 Task: Create a sub task Design and Implement Solution for the task  Implement a new cloud-based logistics management system for a company in the project ApprisePro , assign it to team member softage.5@softage.net and update the status of the sub task to  Completed , set the priority of the sub task to High
Action: Mouse moved to (520, 210)
Screenshot: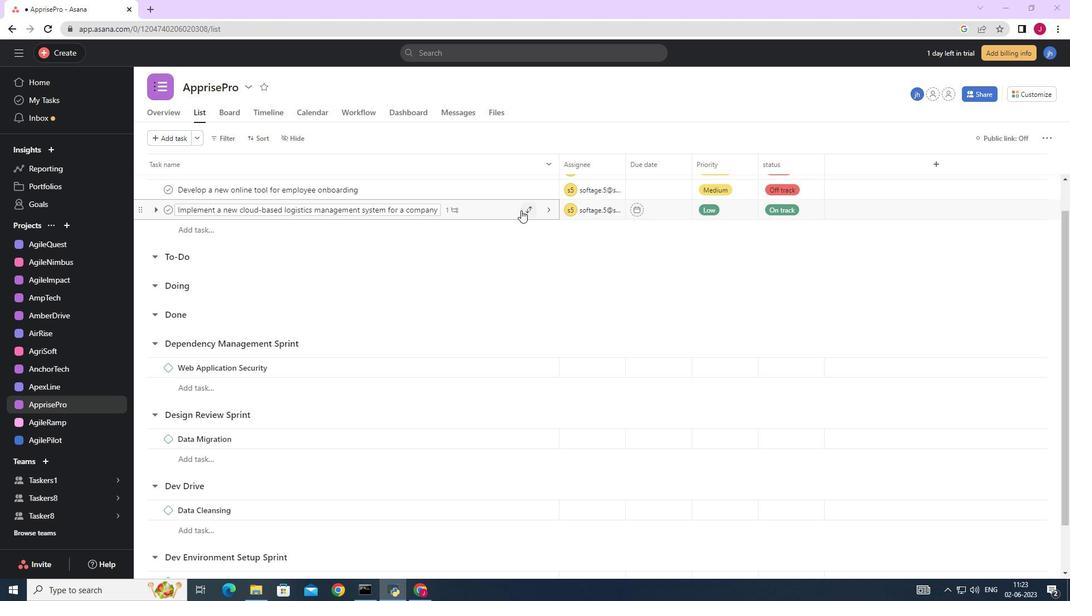 
Action: Mouse pressed left at (520, 210)
Screenshot: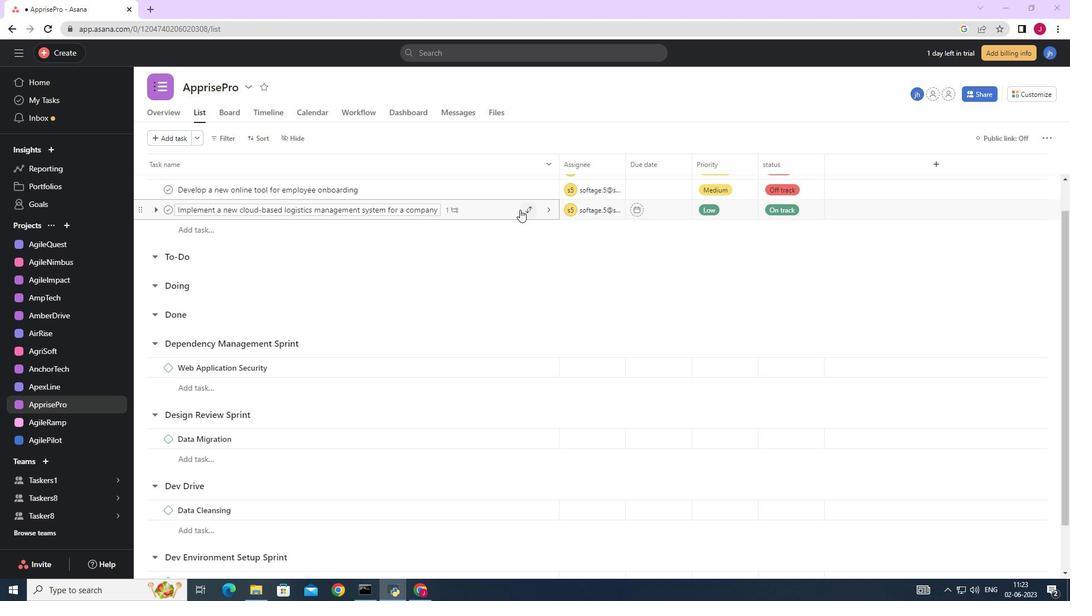 
Action: Mouse moved to (855, 331)
Screenshot: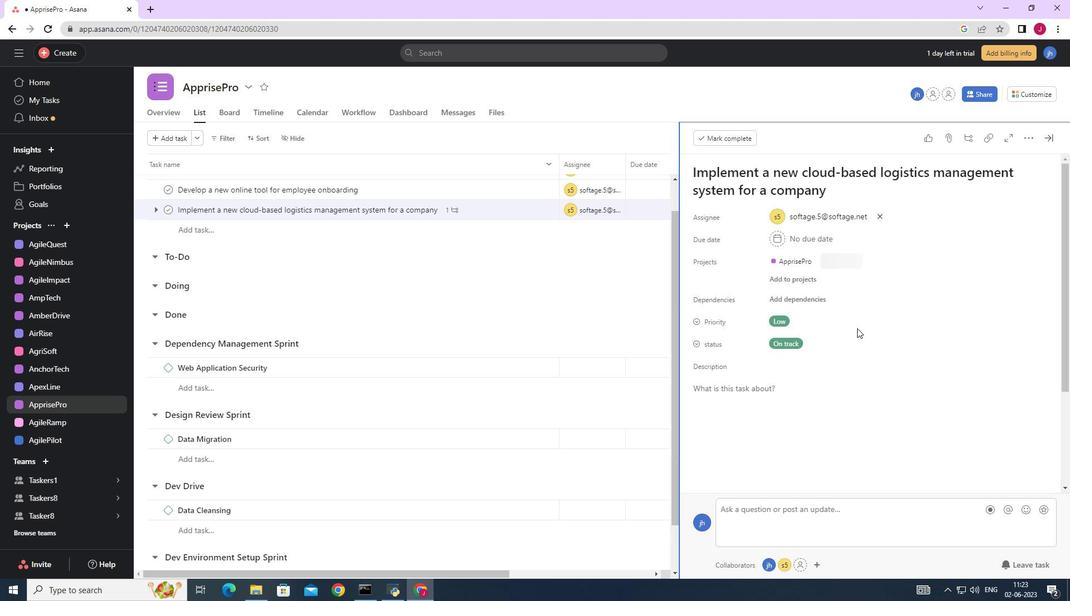 
Action: Mouse scrolled (855, 330) with delta (0, 0)
Screenshot: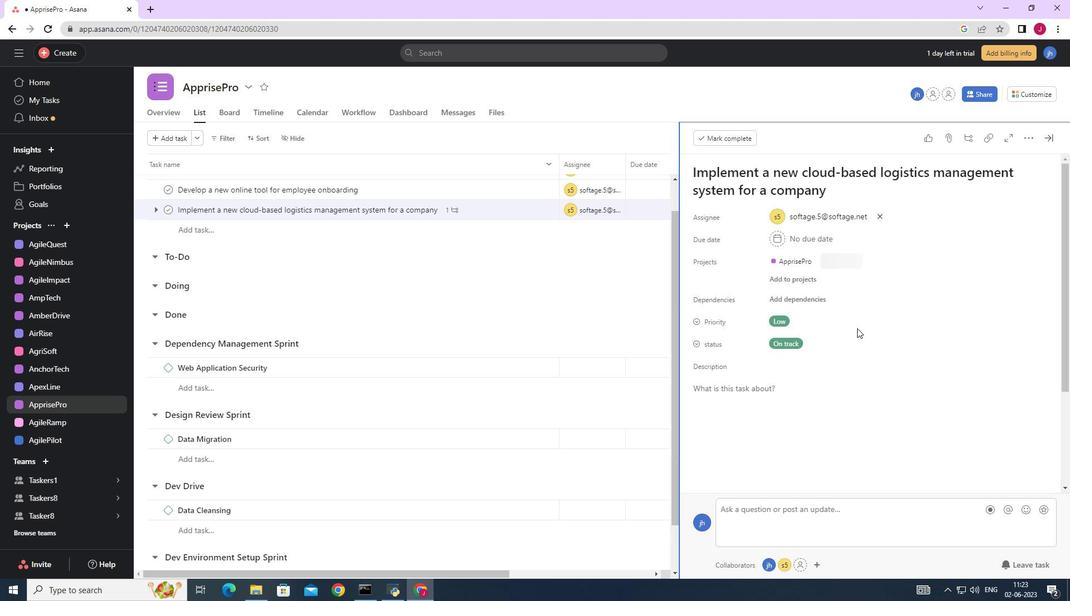 
Action: Mouse moved to (855, 331)
Screenshot: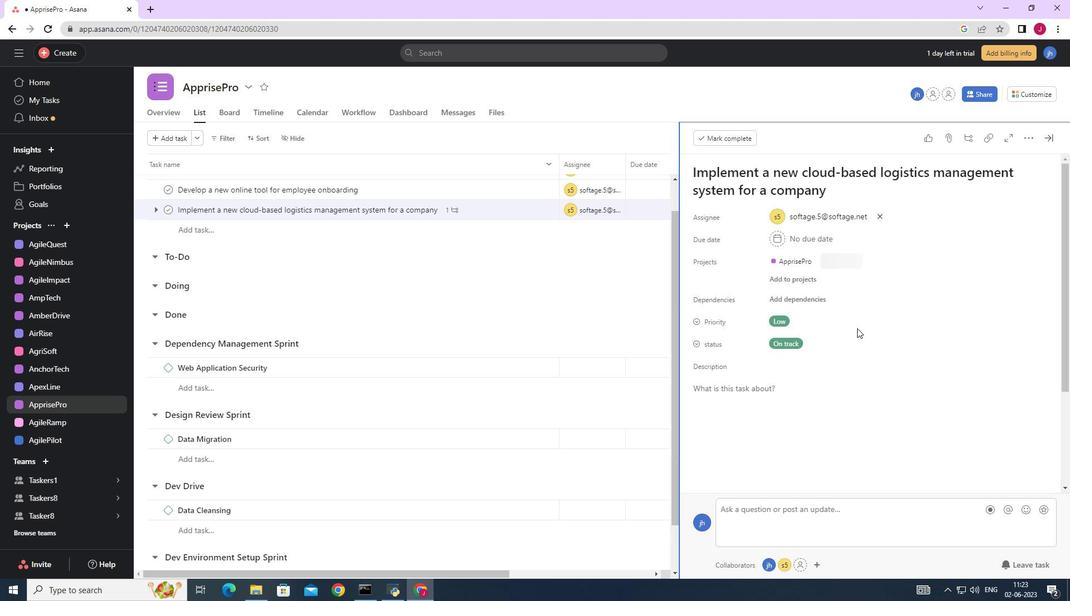 
Action: Mouse scrolled (855, 331) with delta (0, 0)
Screenshot: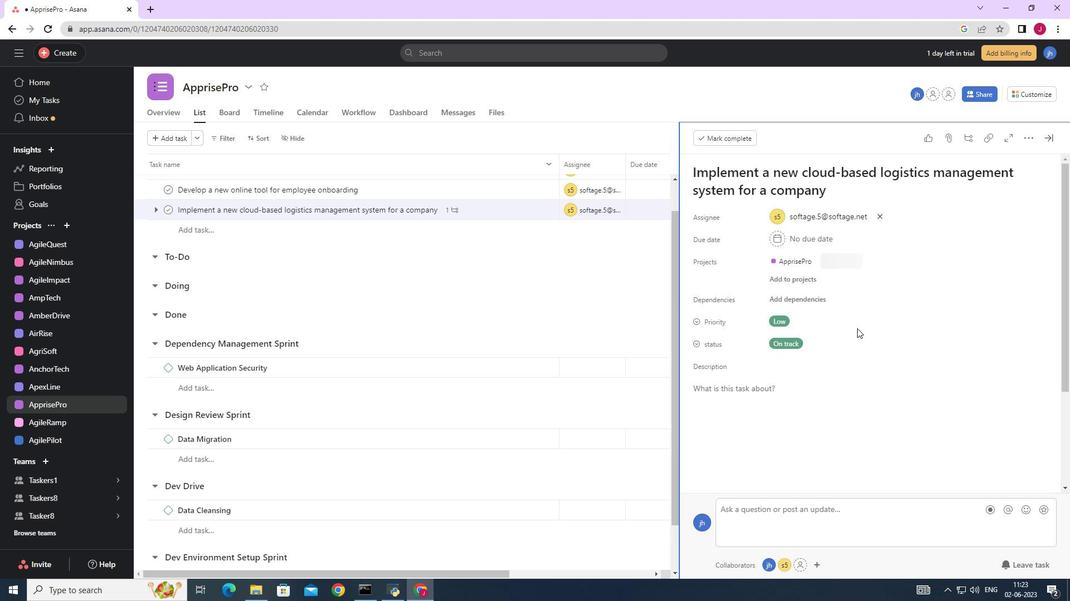 
Action: Mouse scrolled (855, 331) with delta (0, 0)
Screenshot: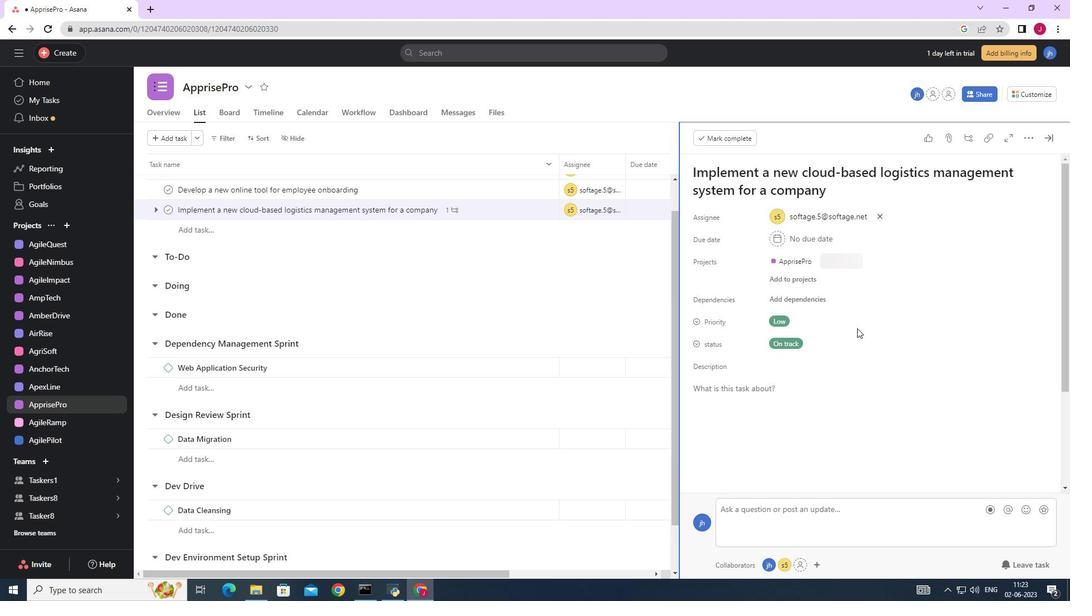 
Action: Mouse scrolled (855, 331) with delta (0, 0)
Screenshot: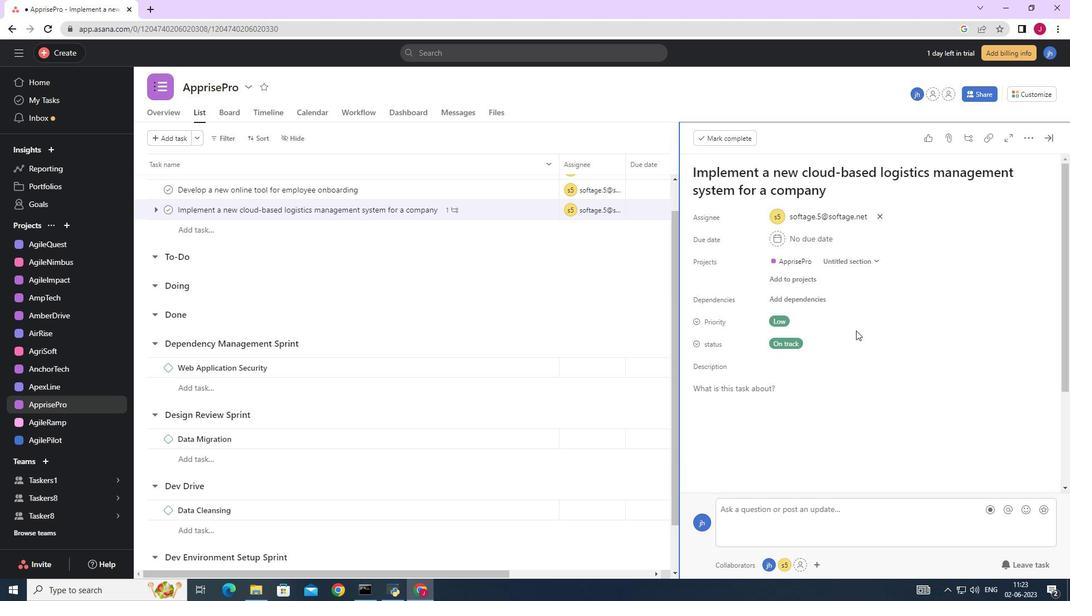 
Action: Mouse moved to (800, 366)
Screenshot: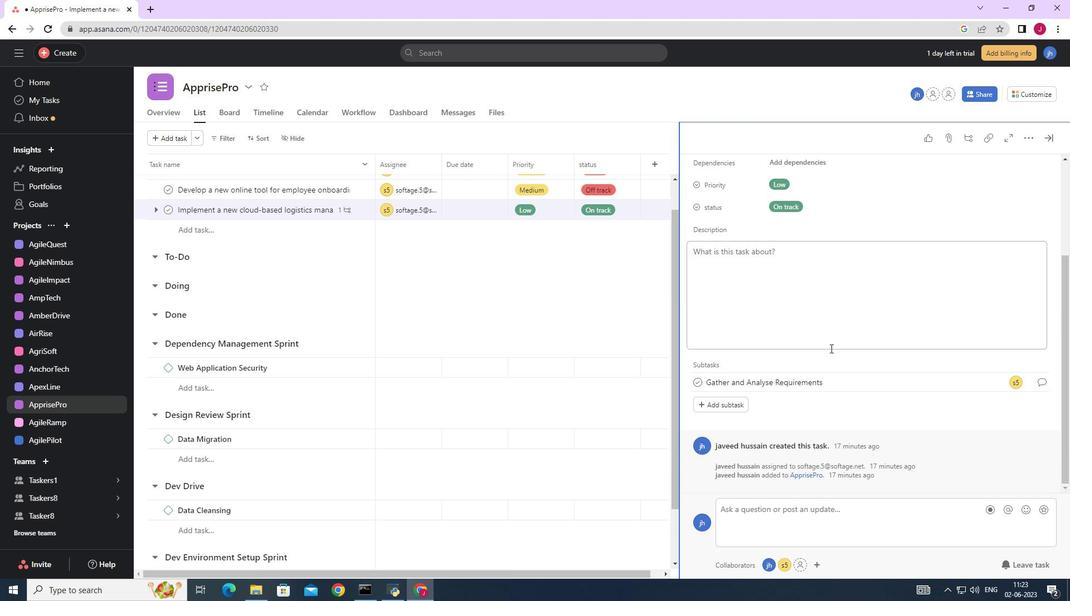 
Action: Mouse scrolled (801, 365) with delta (0, 0)
Screenshot: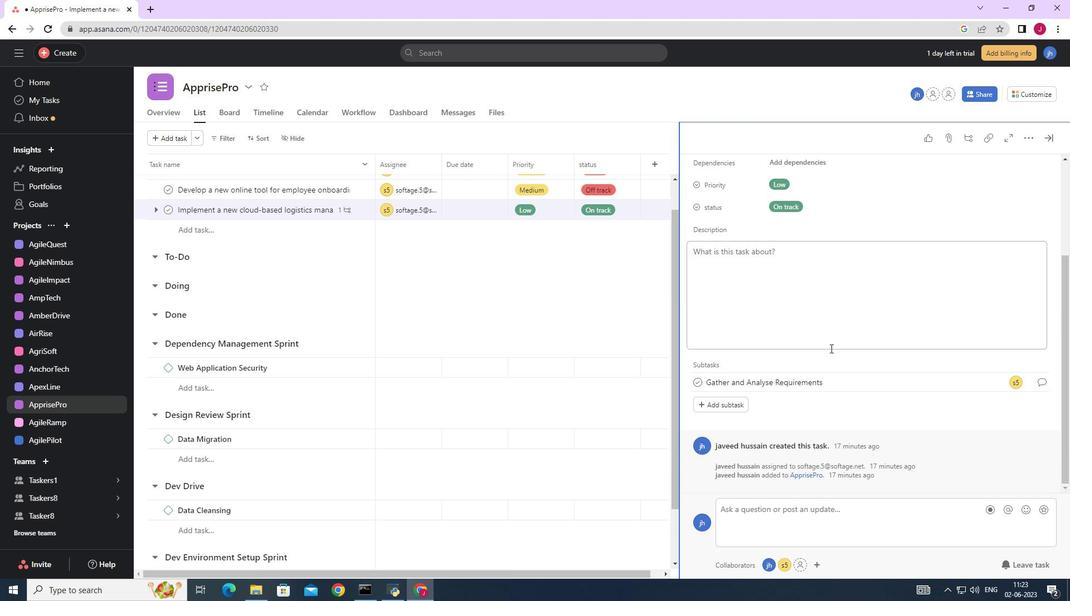 
Action: Mouse scrolled (800, 365) with delta (0, 0)
Screenshot: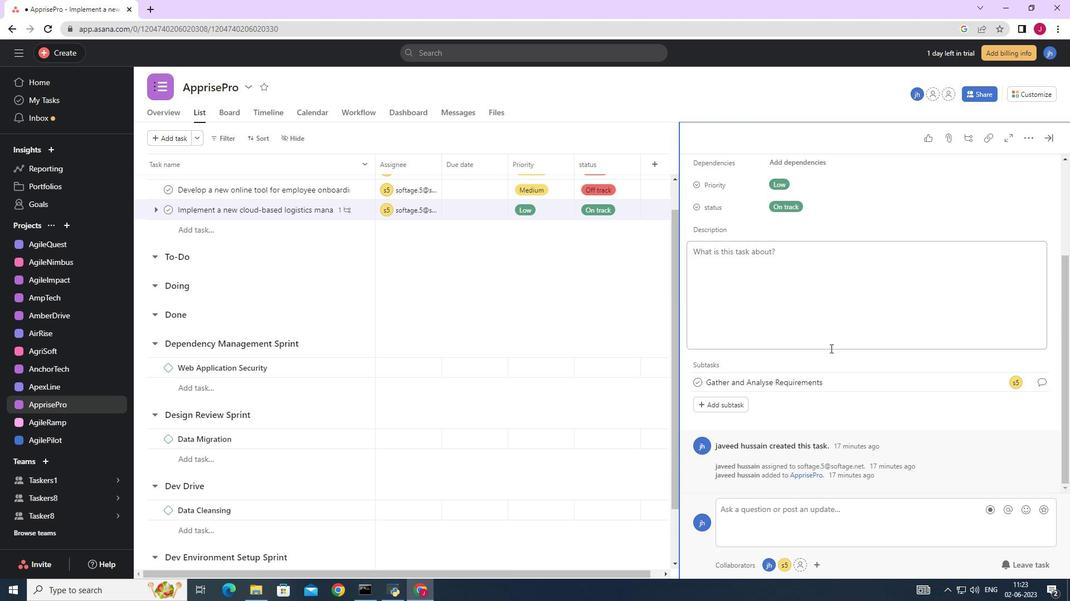 
Action: Mouse scrolled (800, 365) with delta (0, 0)
Screenshot: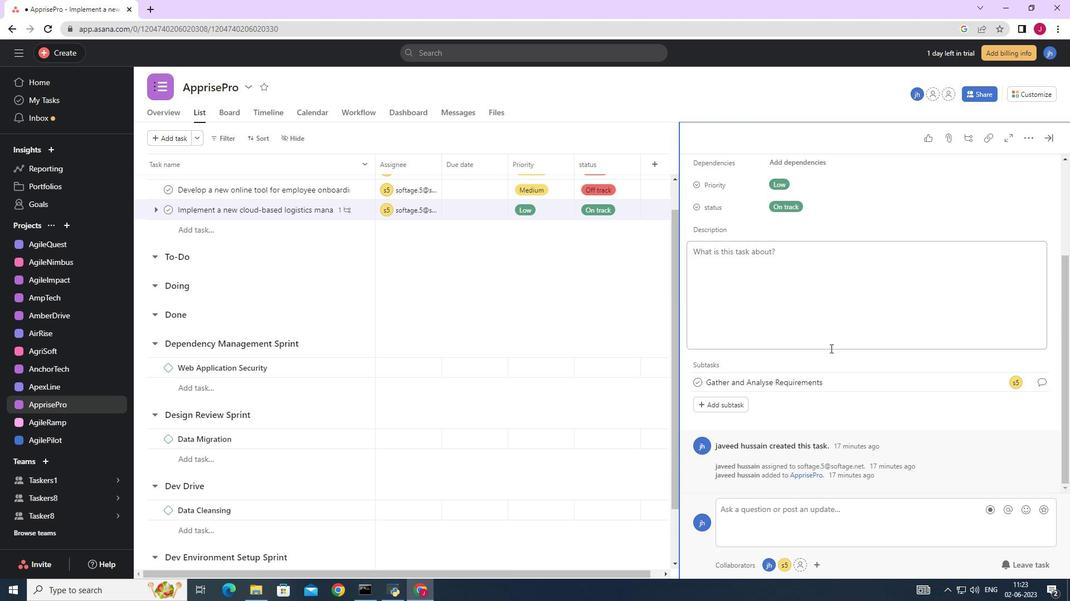 
Action: Mouse scrolled (800, 365) with delta (0, 0)
Screenshot: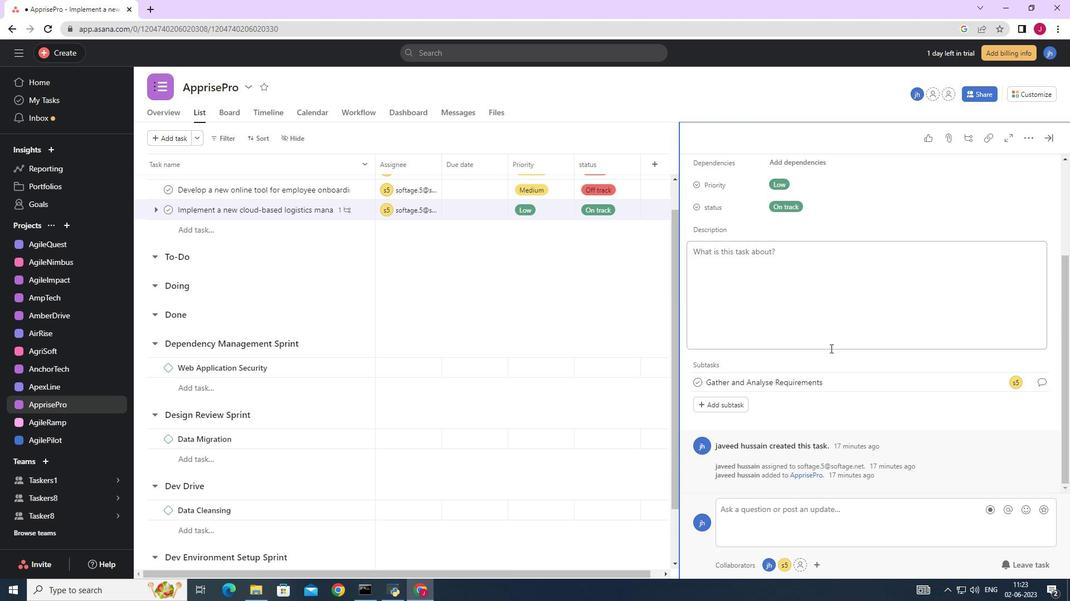 
Action: Mouse moved to (732, 405)
Screenshot: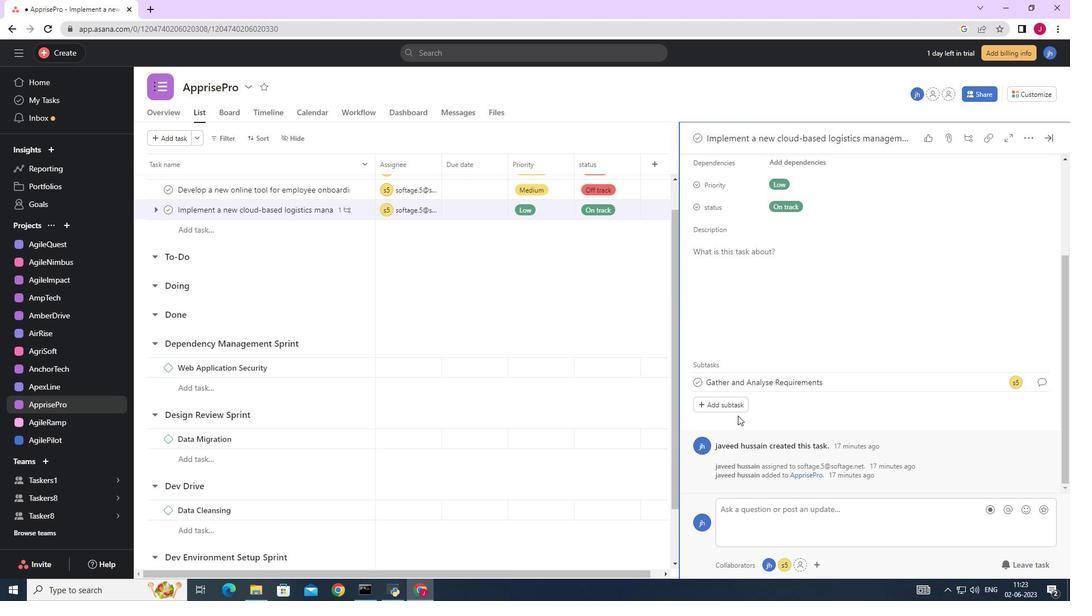 
Action: Mouse pressed left at (732, 405)
Screenshot: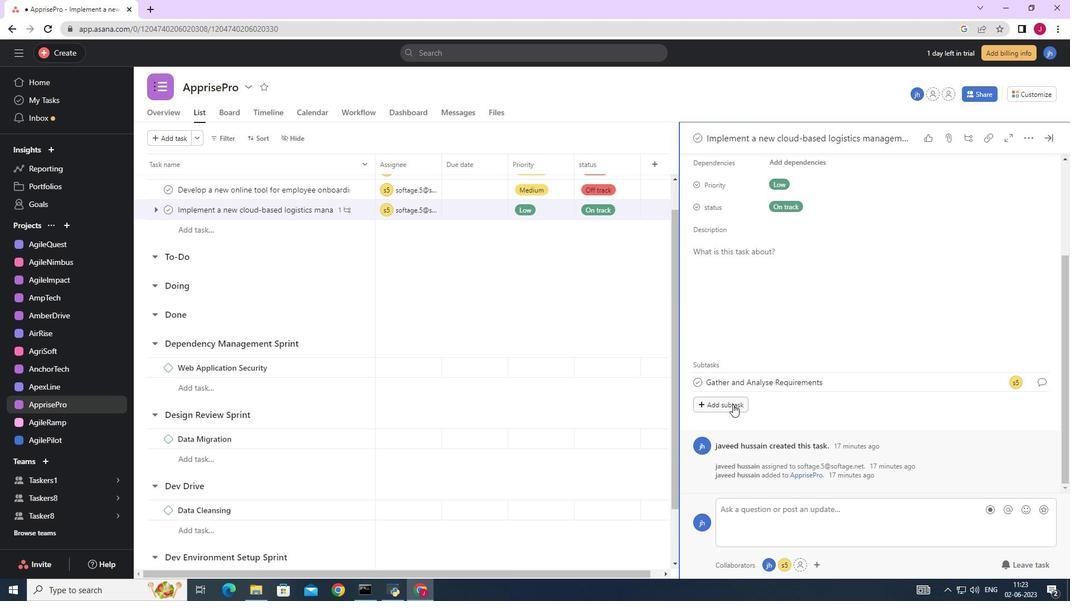 
Action: Mouse moved to (726, 384)
Screenshot: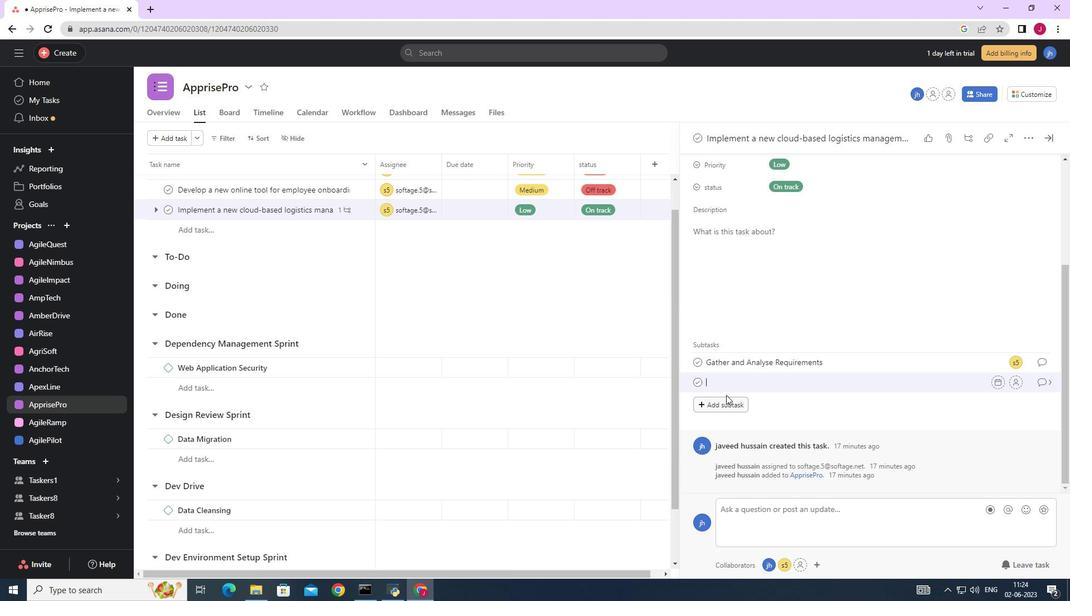 
Action: Key pressed <Key.caps_lock>D<Key.caps_lock>esign<Key.space>and<Key.caps_lock><Key.space>I<Key.caps_lock>mplement<Key.space><Key.caps_lock>S<Key.caps_lock>olution
Screenshot: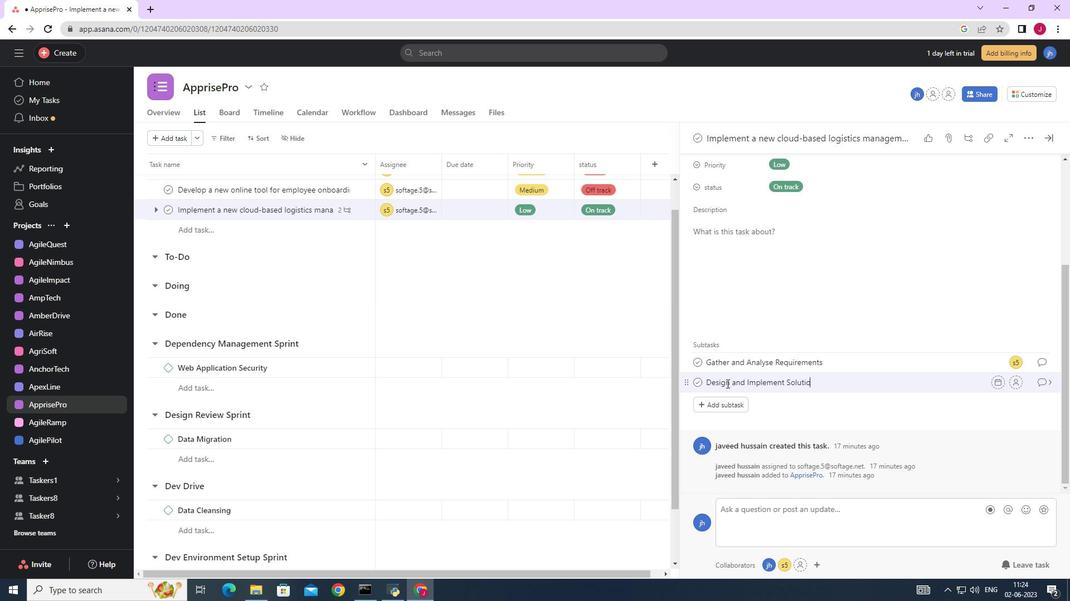 
Action: Mouse moved to (1014, 384)
Screenshot: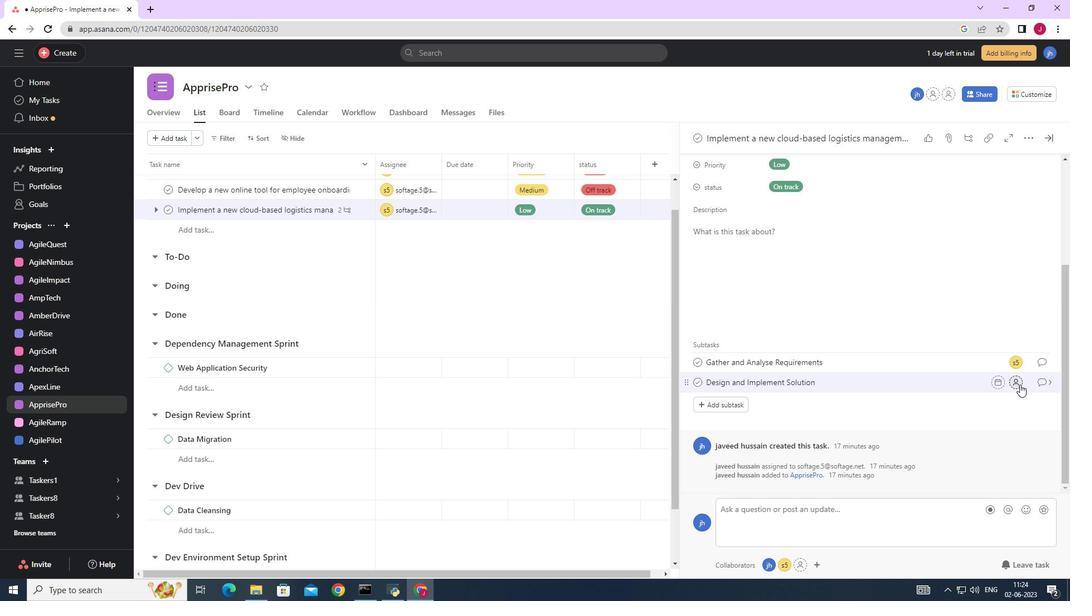 
Action: Mouse pressed left at (1014, 384)
Screenshot: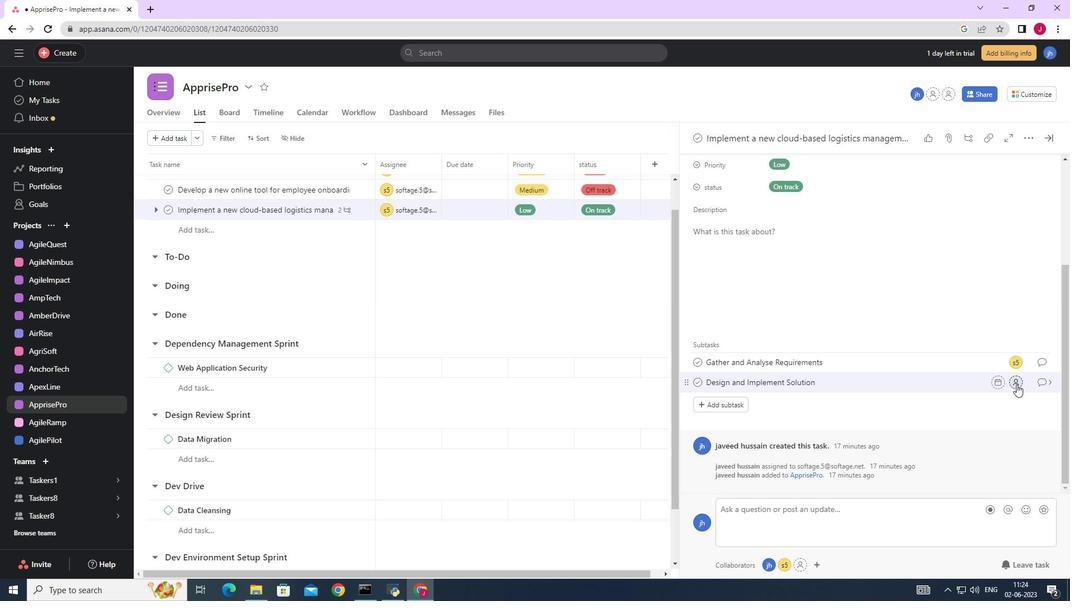 
Action: Mouse moved to (900, 408)
Screenshot: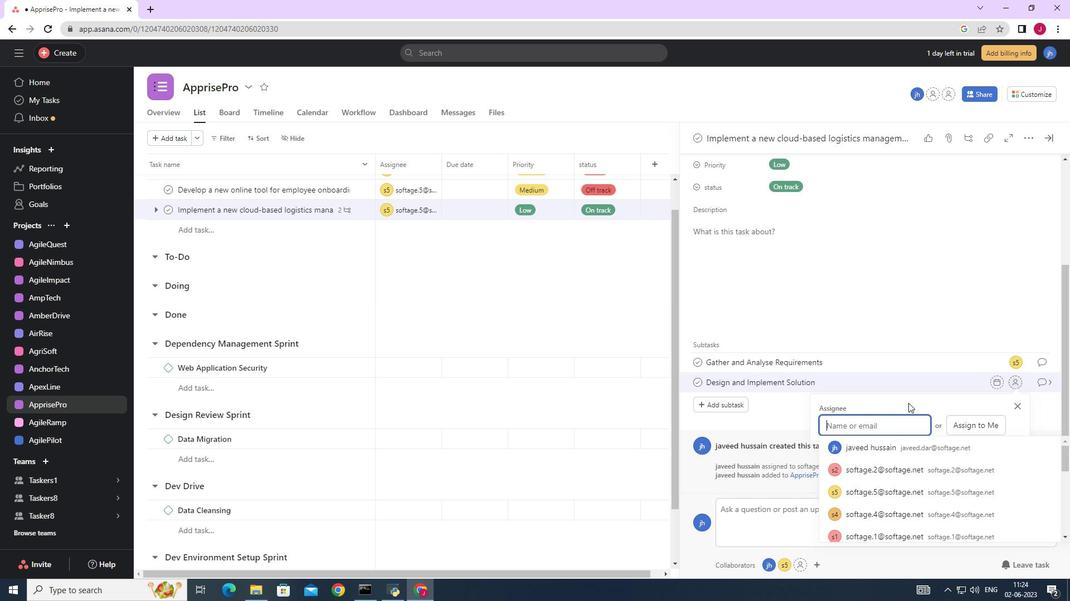
Action: Key pressed softage.5
Screenshot: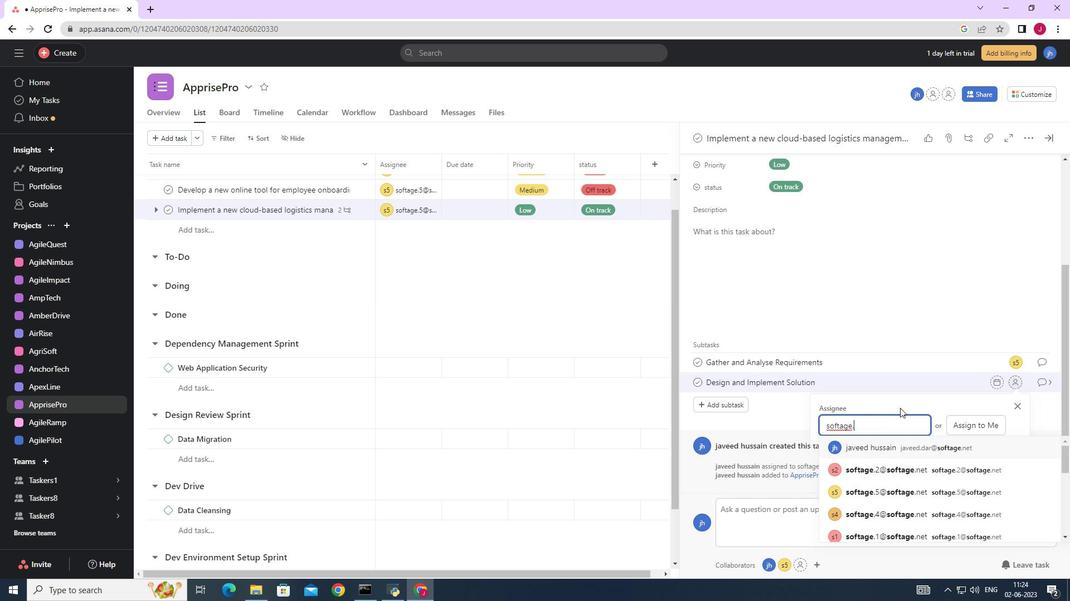 
Action: Mouse moved to (878, 449)
Screenshot: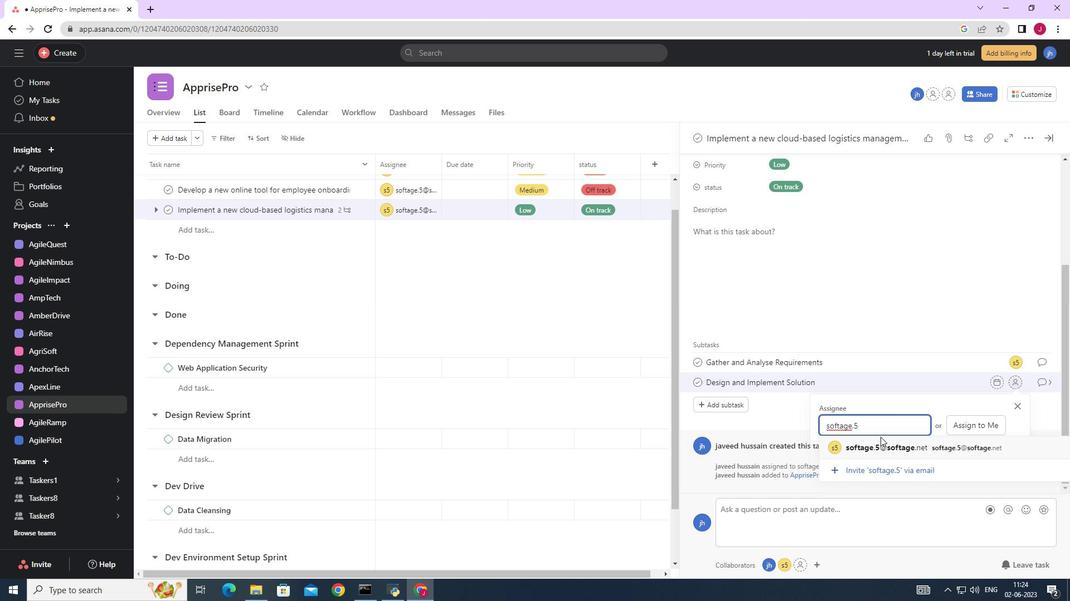 
Action: Mouse pressed left at (878, 449)
Screenshot: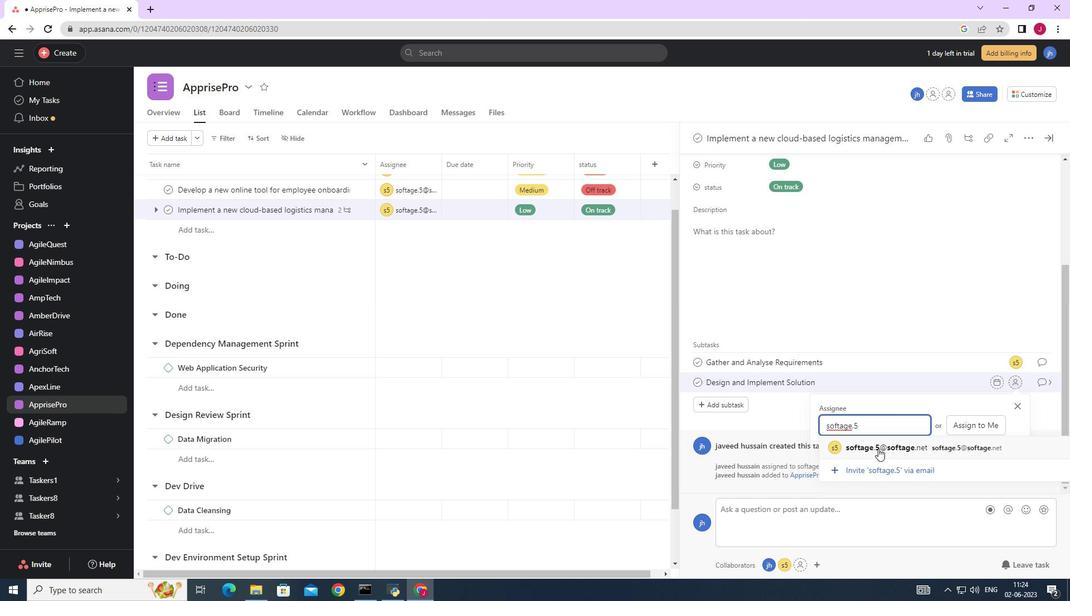 
Action: Mouse moved to (1042, 381)
Screenshot: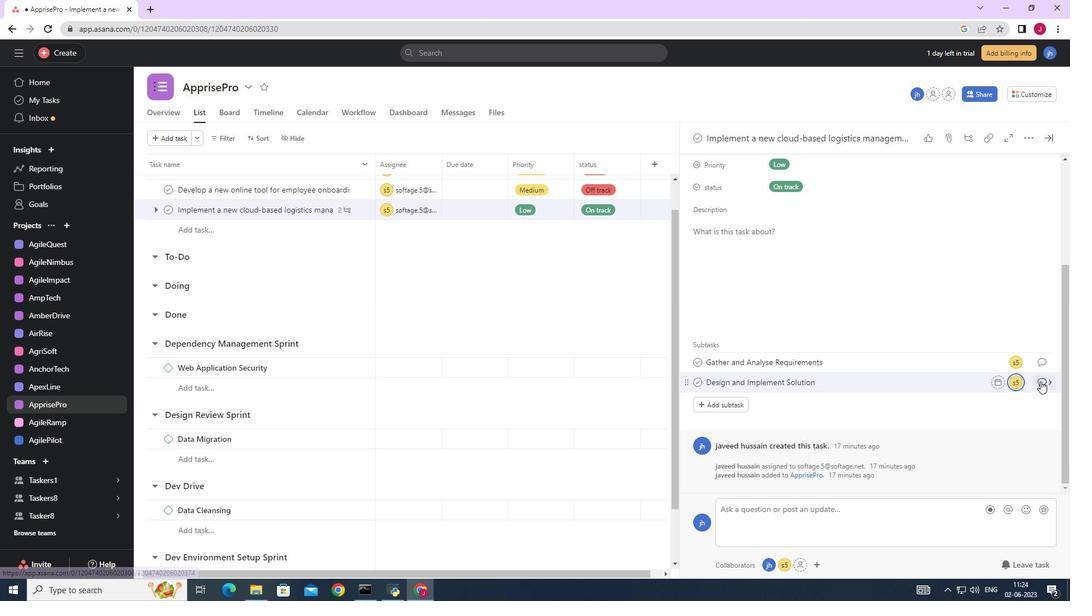 
Action: Mouse pressed left at (1042, 381)
Screenshot: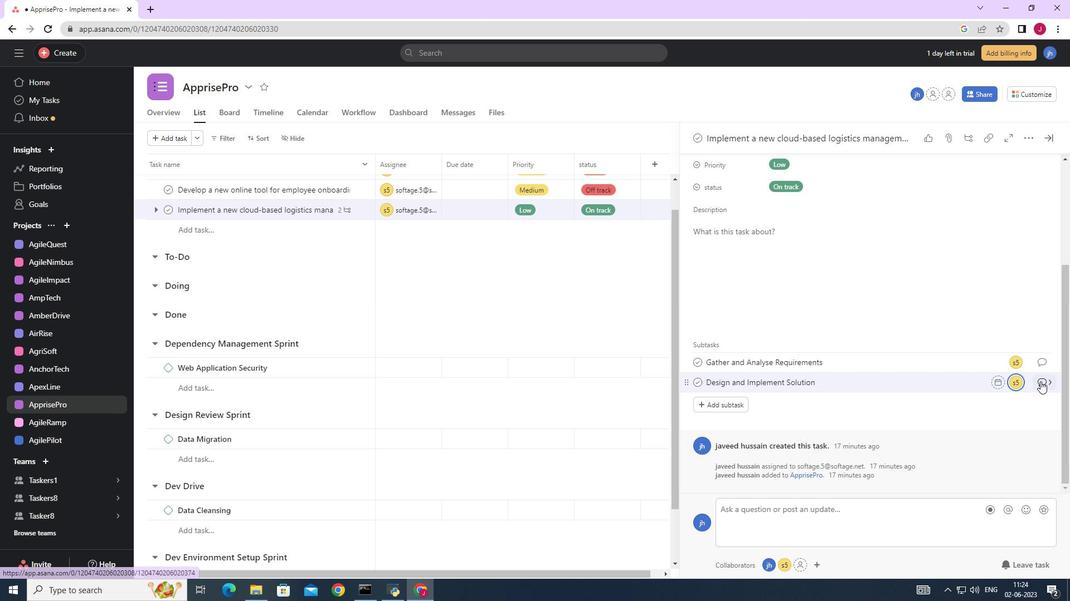 
Action: Mouse moved to (732, 296)
Screenshot: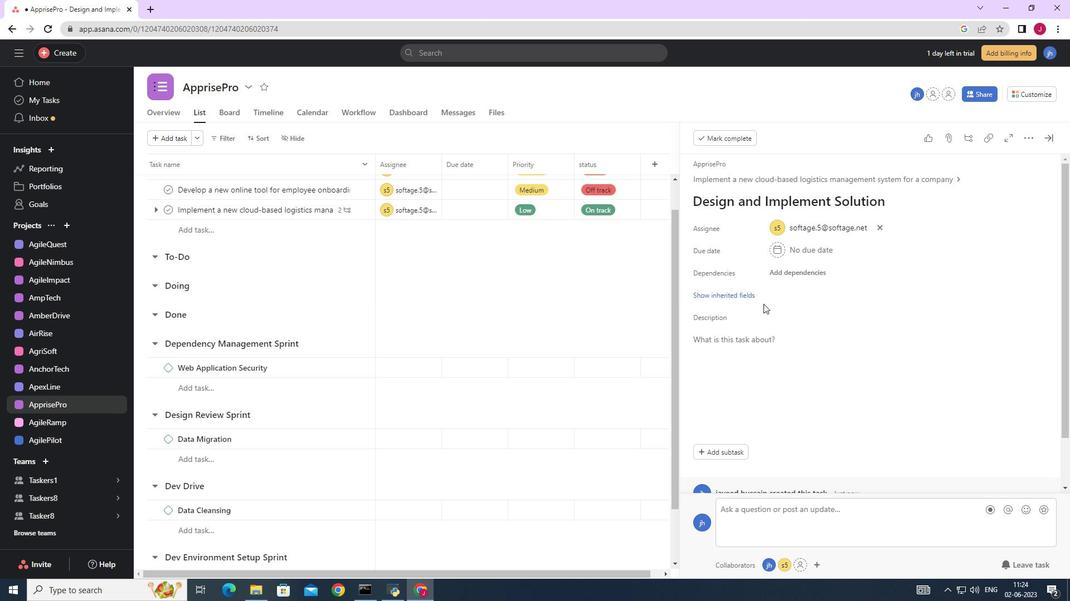 
Action: Mouse pressed left at (732, 296)
Screenshot: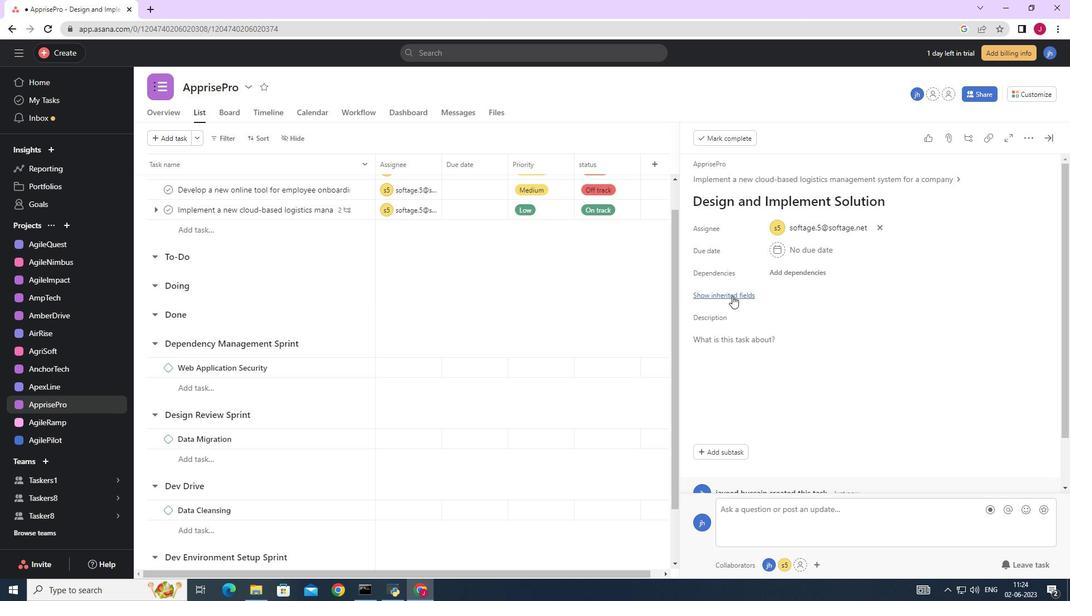 
Action: Mouse moved to (776, 317)
Screenshot: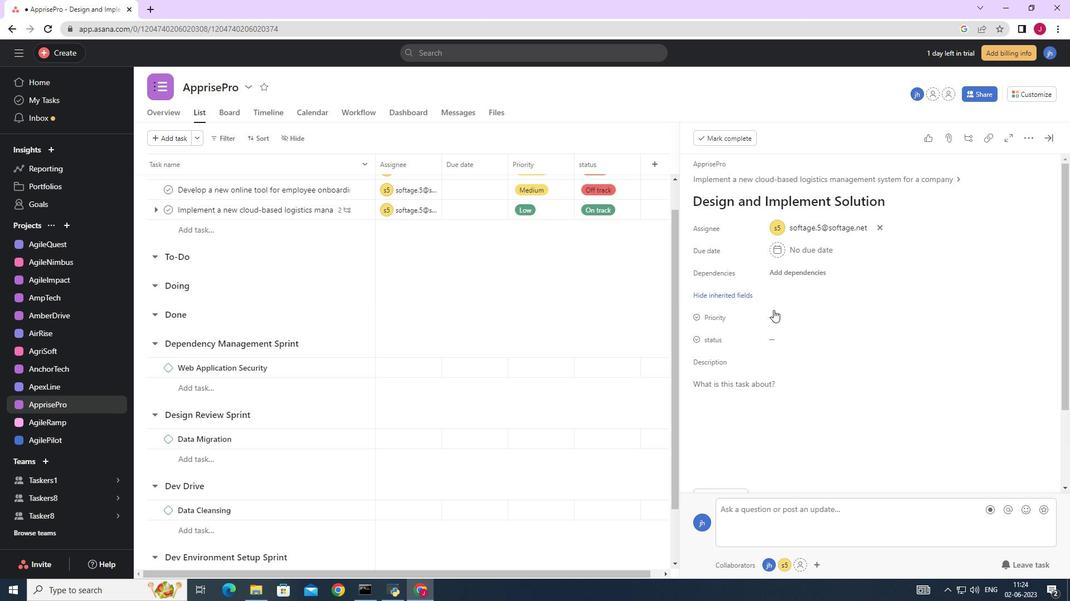 
Action: Mouse pressed left at (776, 317)
Screenshot: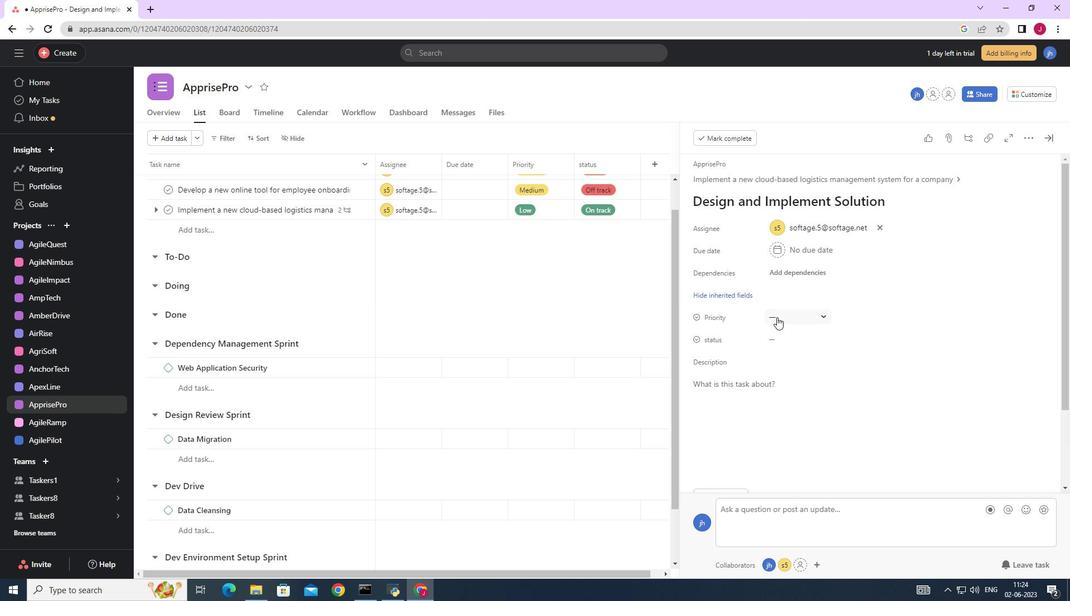 
Action: Mouse moved to (803, 351)
Screenshot: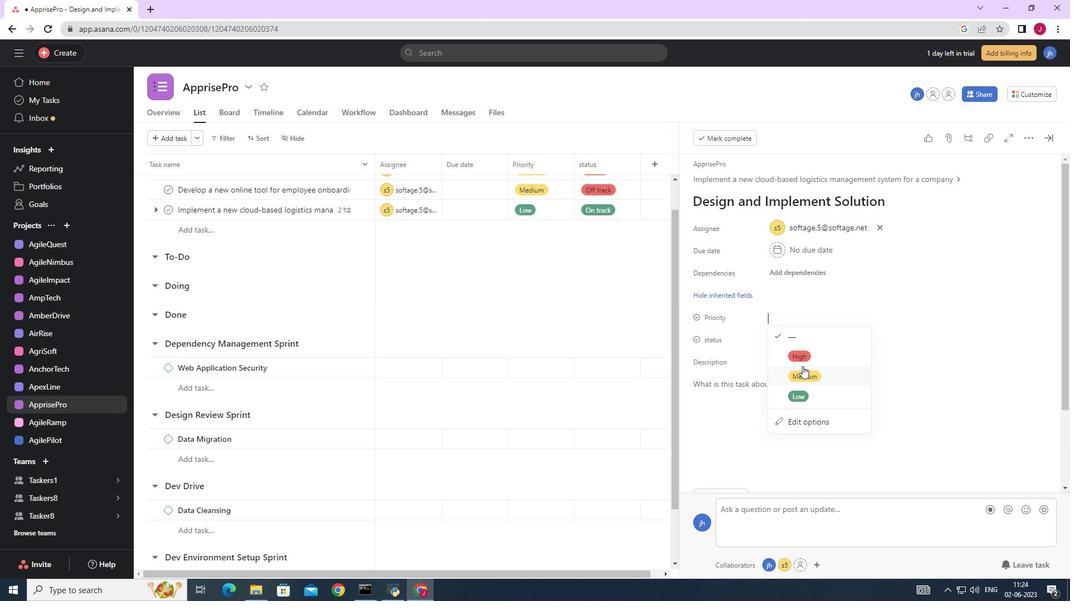 
Action: Mouse pressed left at (803, 351)
Screenshot: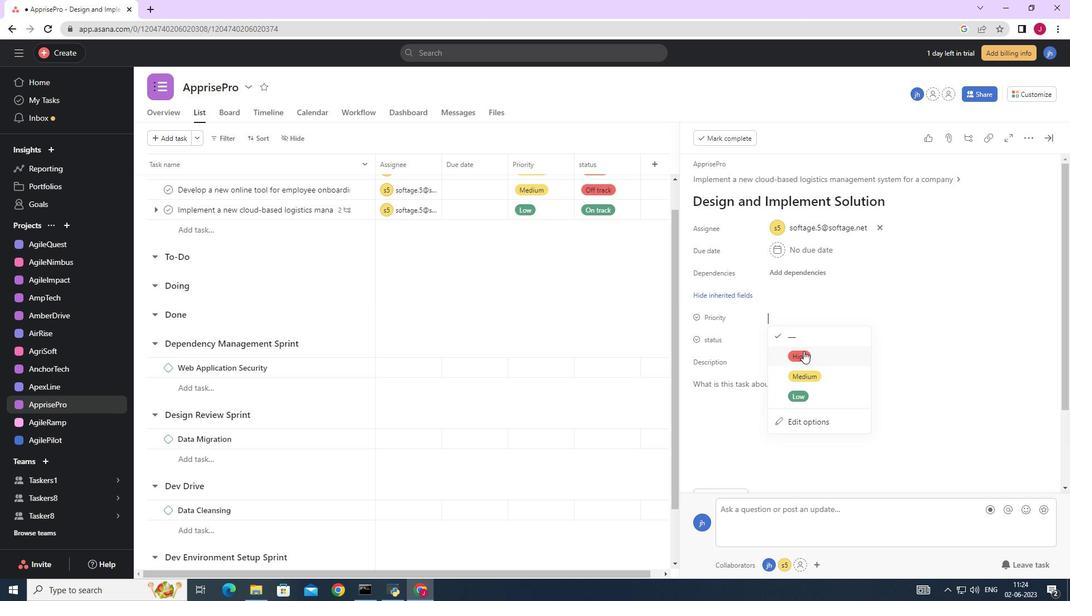 
Action: Mouse moved to (784, 336)
Screenshot: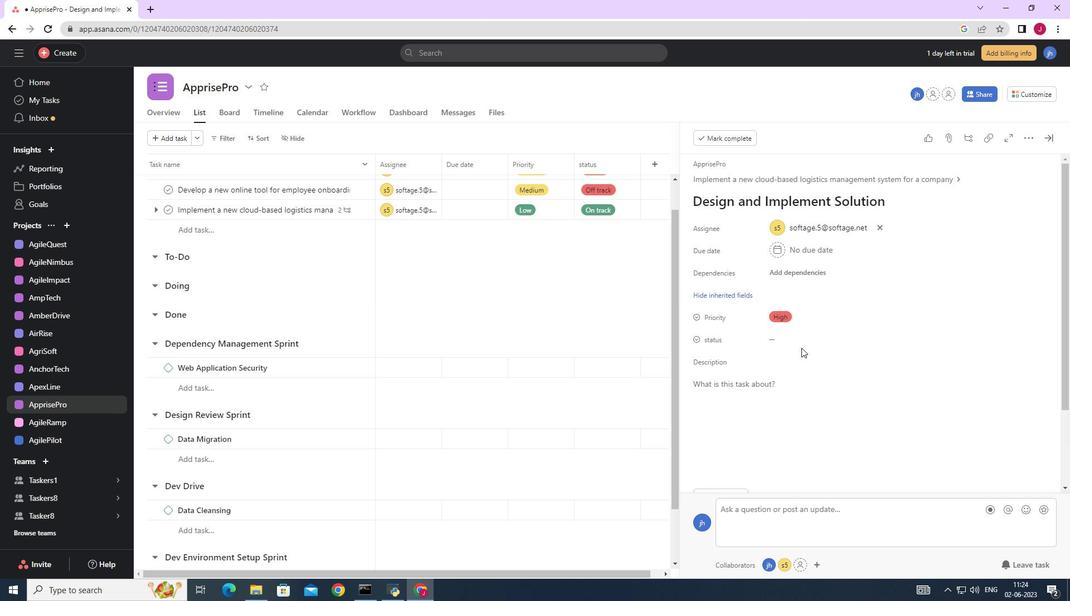 
Action: Mouse pressed left at (784, 336)
Screenshot: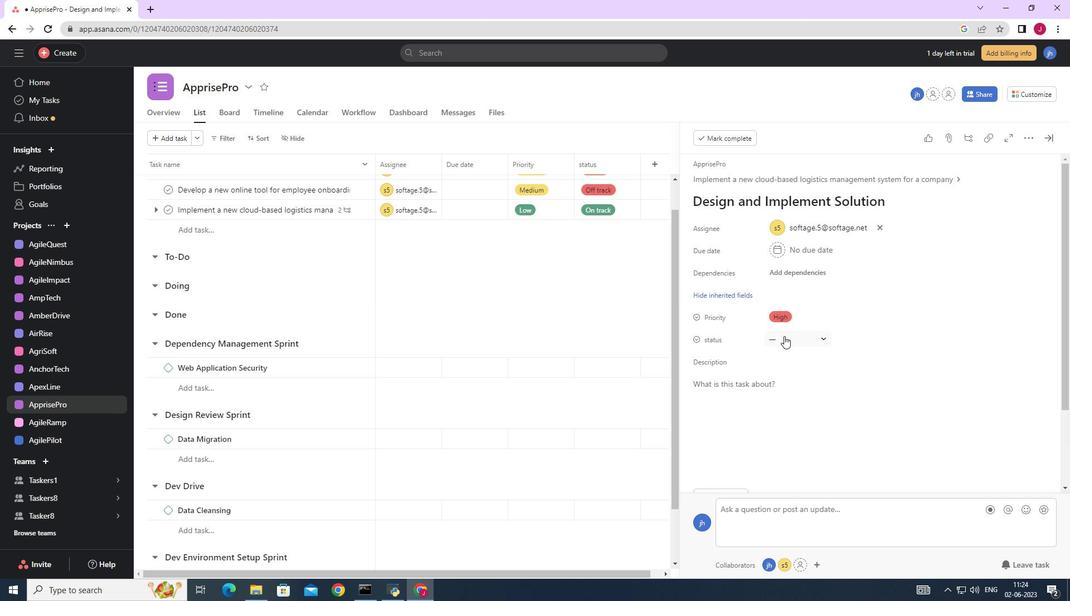 
Action: Mouse moved to (809, 439)
Screenshot: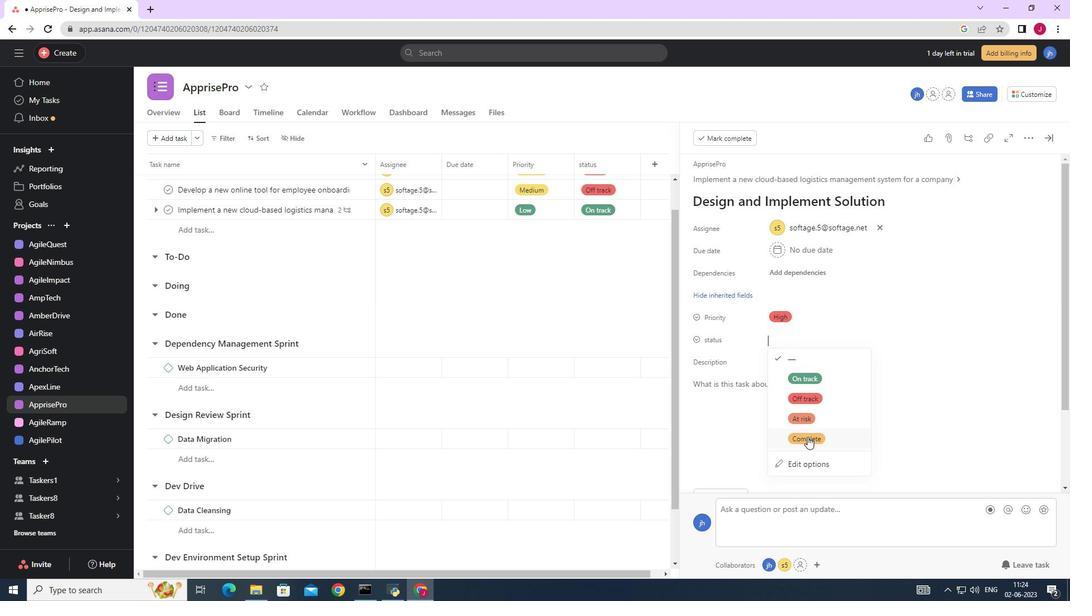
Action: Mouse pressed left at (809, 439)
Screenshot: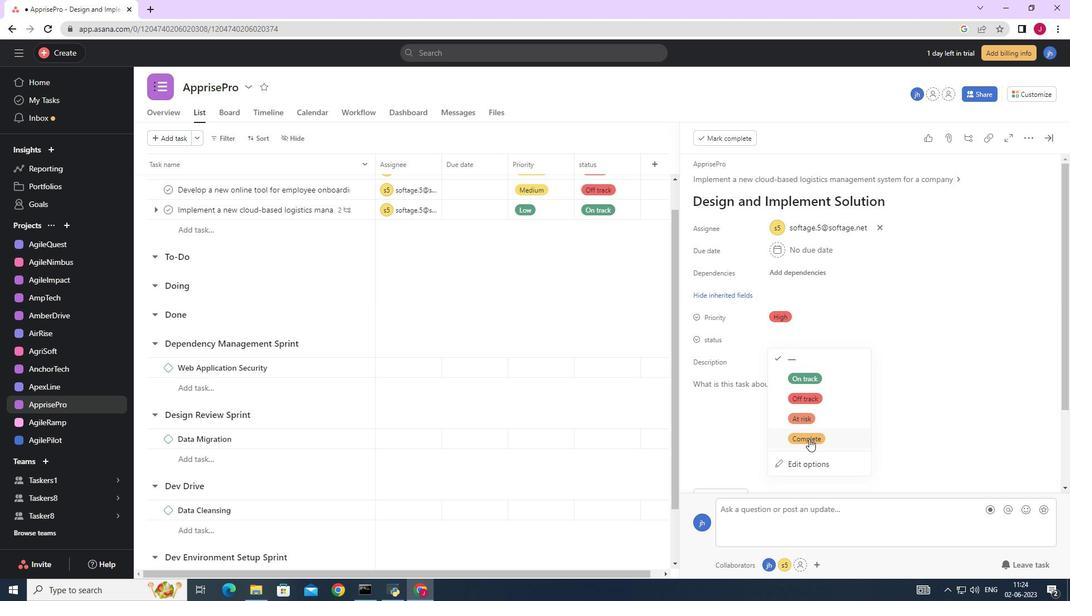 
Action: Mouse moved to (1048, 138)
Screenshot: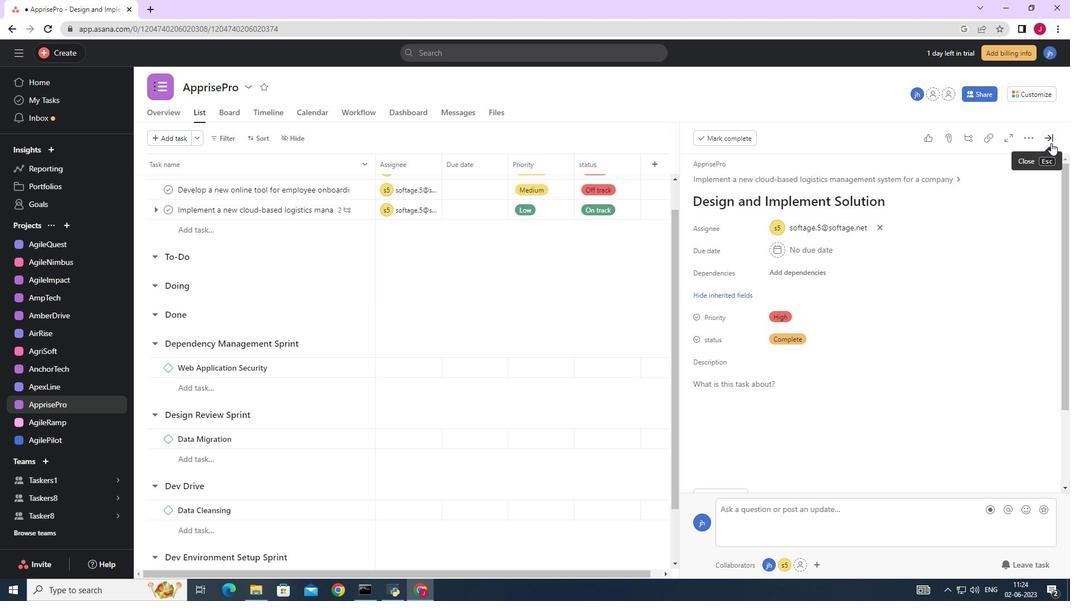 
Action: Mouse pressed left at (1048, 138)
Screenshot: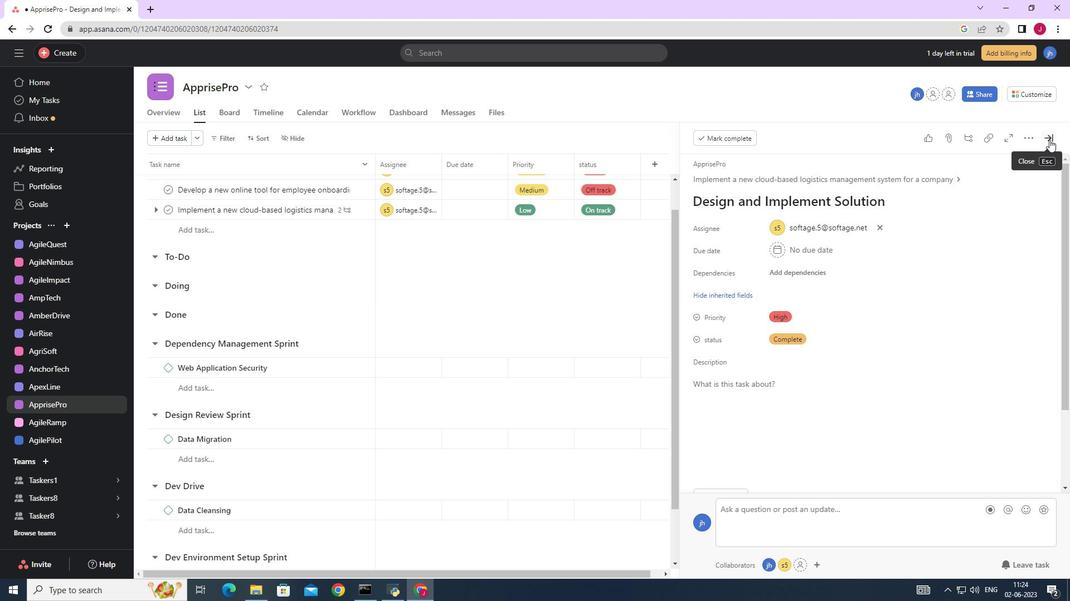 
